 Task: Find the distance between Miami and HistoryMiami Museum
Action: Mouse moved to (221, 58)
Screenshot: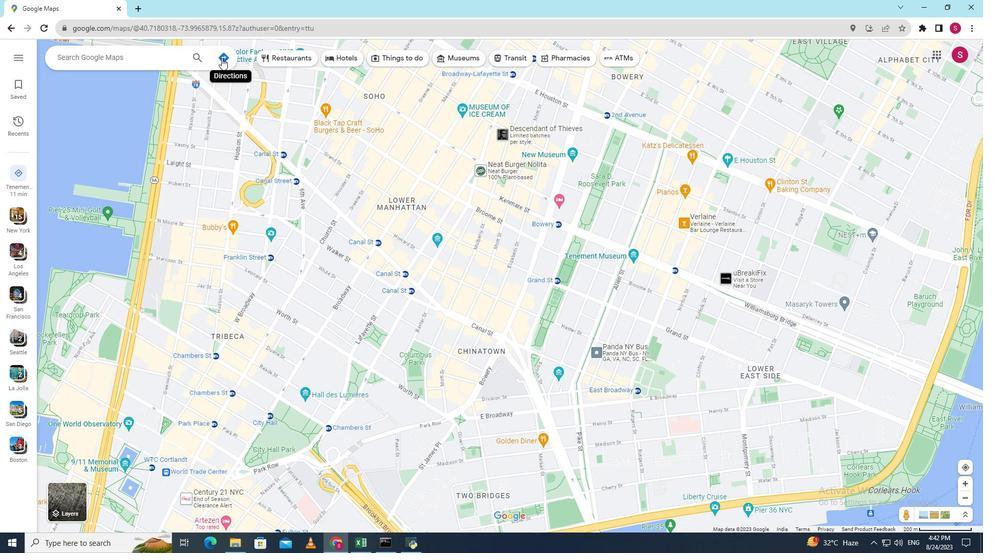 
Action: Mouse pressed left at (221, 58)
Screenshot: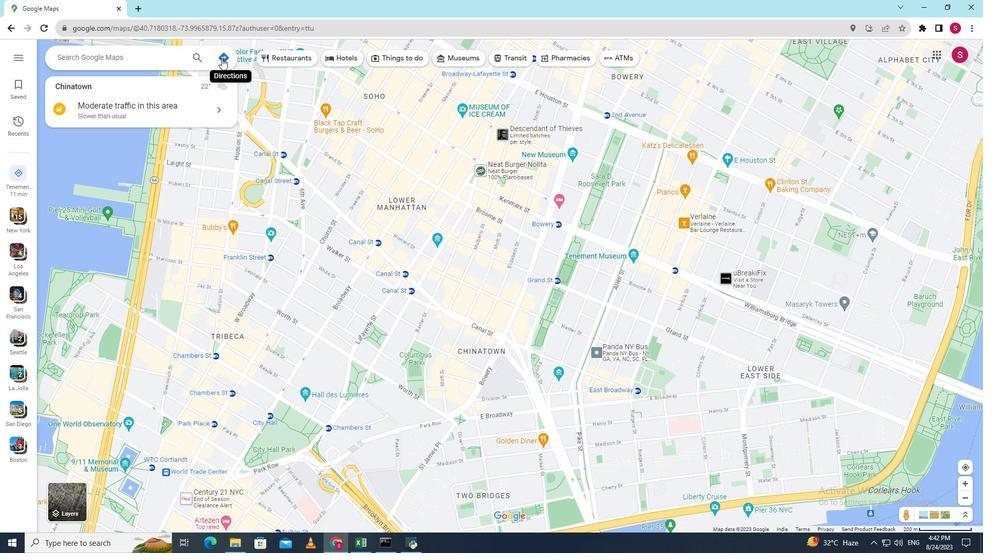 
Action: Key pressed <Key.shift>Miami
Screenshot: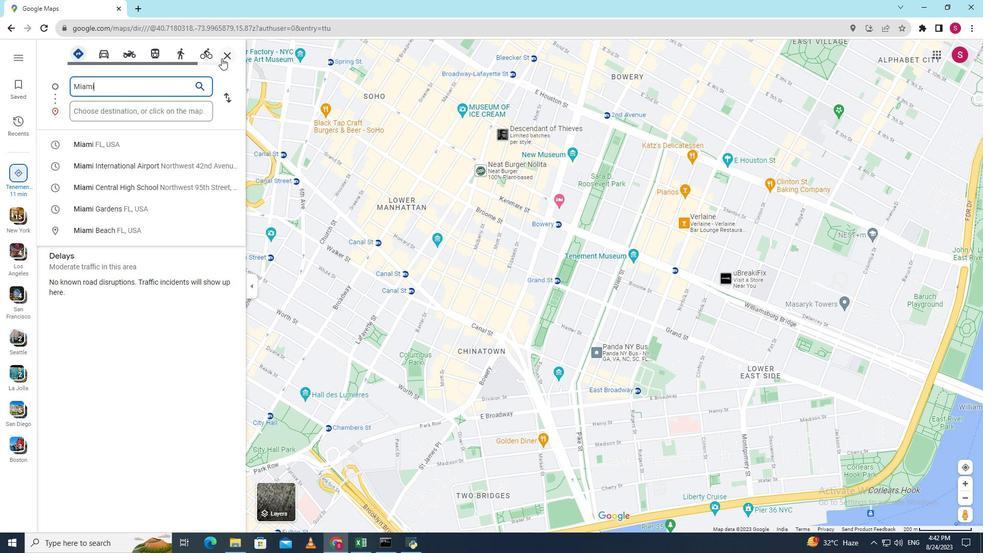 
Action: Mouse moved to (179, 111)
Screenshot: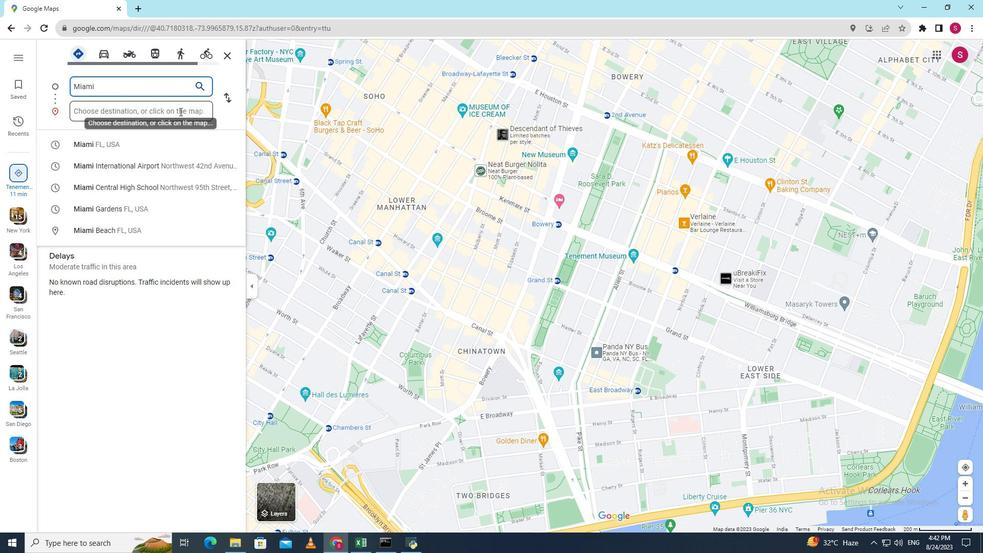 
Action: Mouse pressed left at (179, 111)
Screenshot: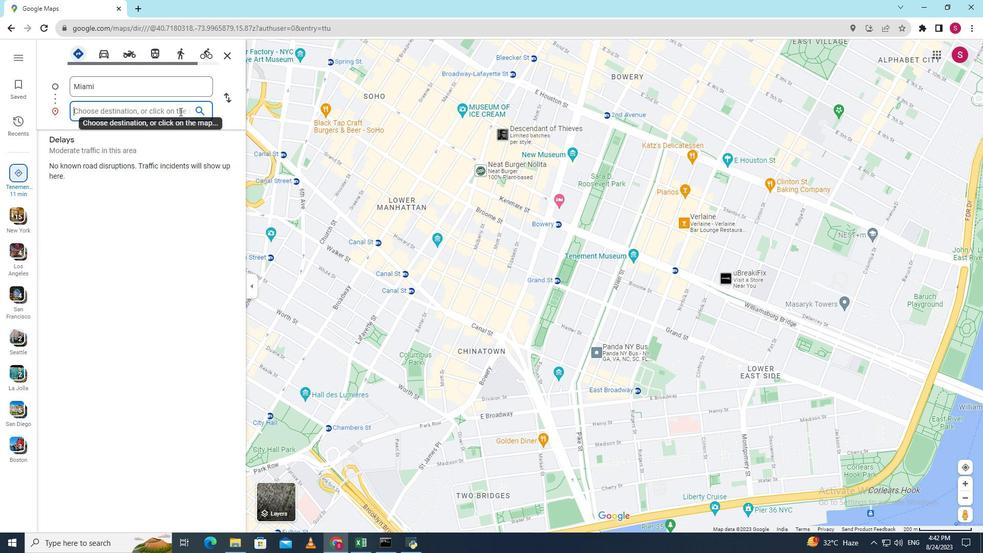 
Action: Key pressed <Key.shift><Key.shift><Key.shift><Key.shift><Key.shift><Key.shift><Key.shift><Key.shift>History<Key.space><Key.shift>Miami<Key.space><Key.shift>Museum<Key.enter>
Screenshot: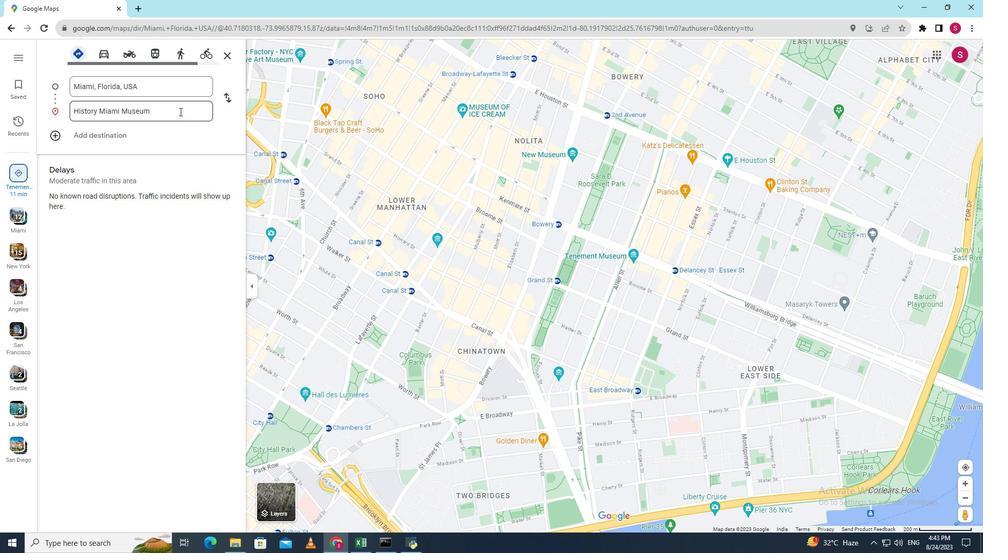 
Action: Mouse moved to (642, 439)
Screenshot: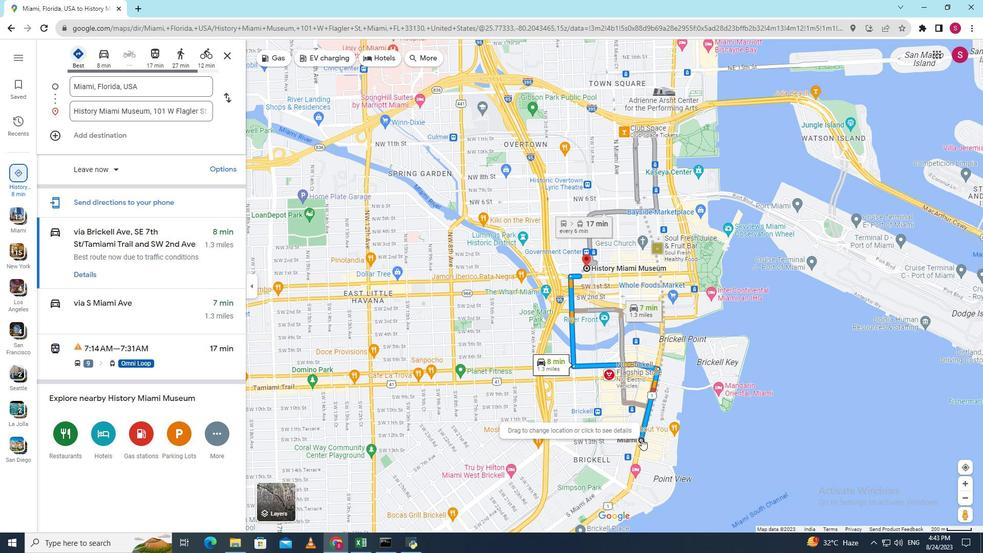 
Action: Mouse scrolled (642, 439) with delta (0, 0)
Screenshot: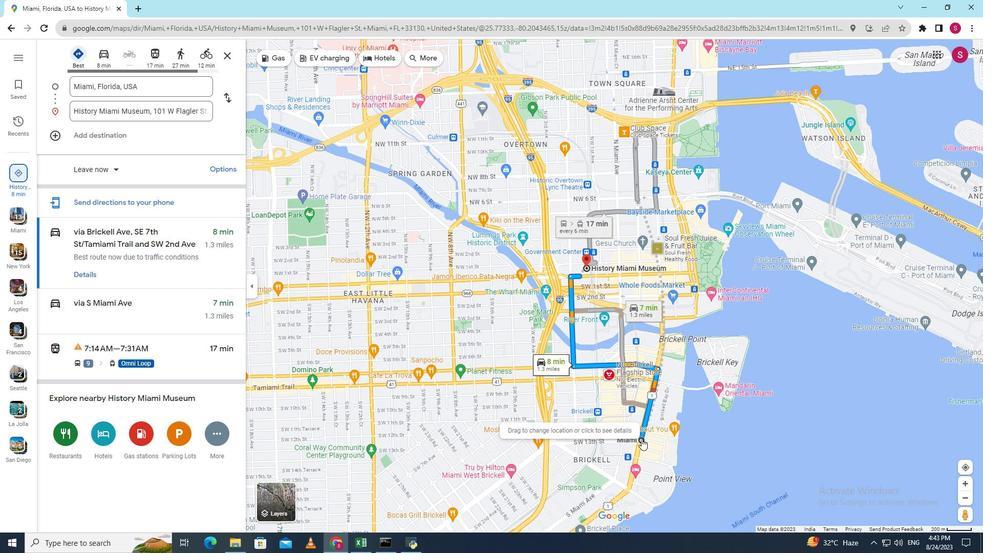 
Action: Mouse scrolled (642, 439) with delta (0, 0)
Screenshot: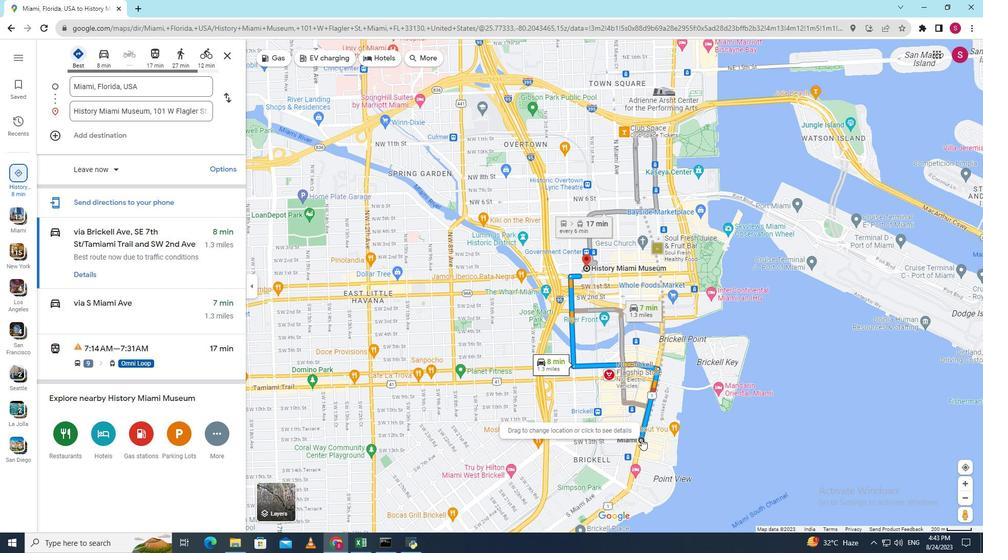 
Action: Mouse scrolled (642, 439) with delta (0, 0)
Screenshot: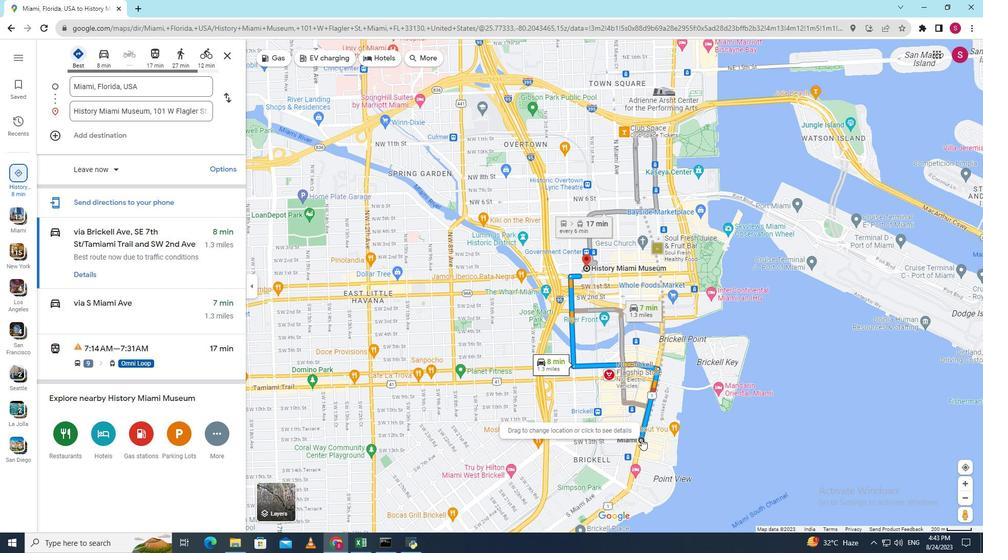 
Action: Mouse scrolled (642, 439) with delta (0, 0)
Screenshot: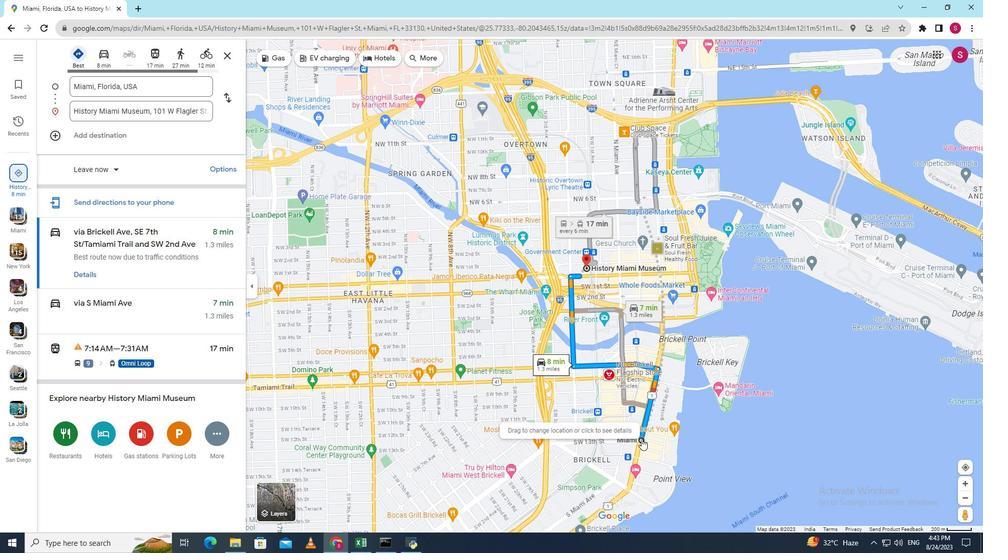 
Action: Mouse scrolled (642, 439) with delta (0, 0)
Screenshot: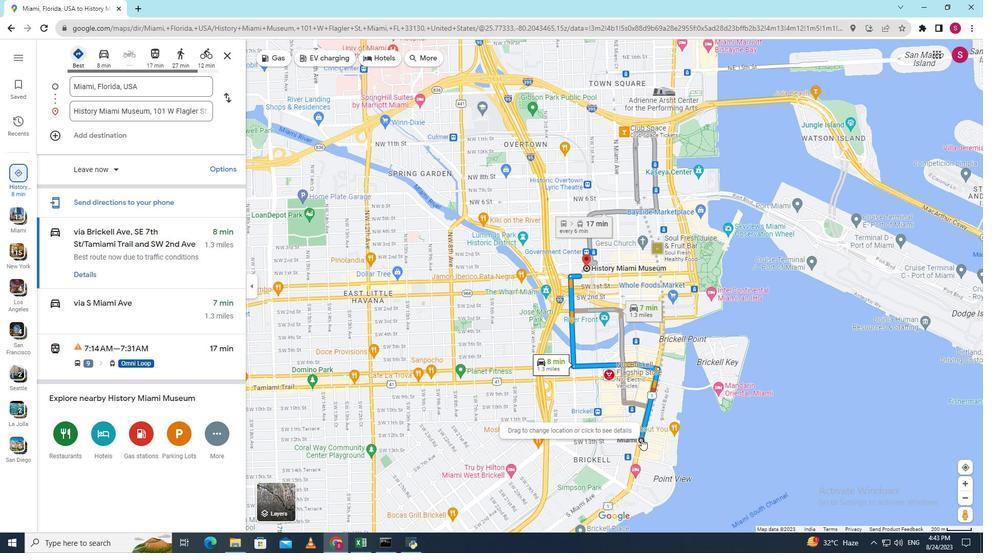 
Action: Mouse scrolled (642, 439) with delta (0, 0)
Screenshot: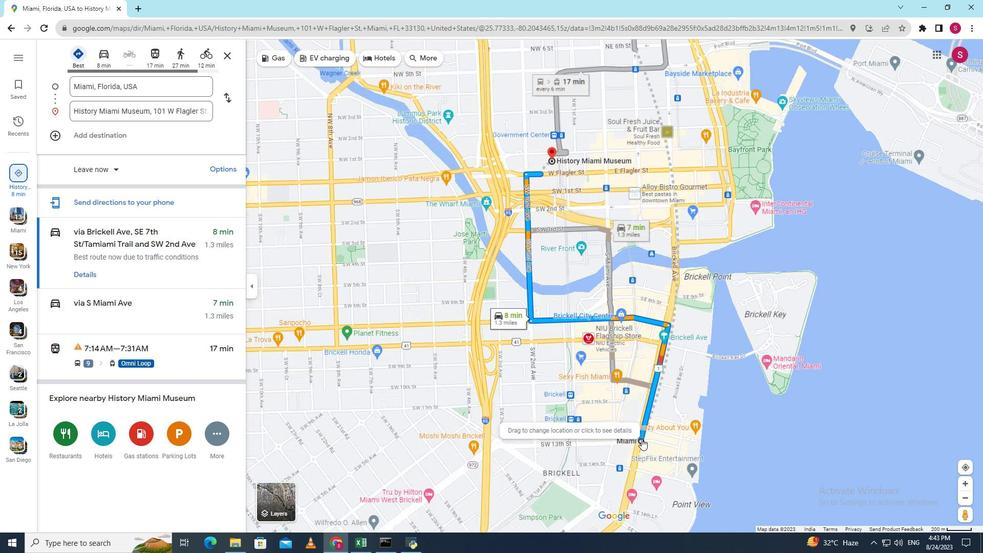 
Action: Mouse scrolled (642, 439) with delta (0, 0)
Screenshot: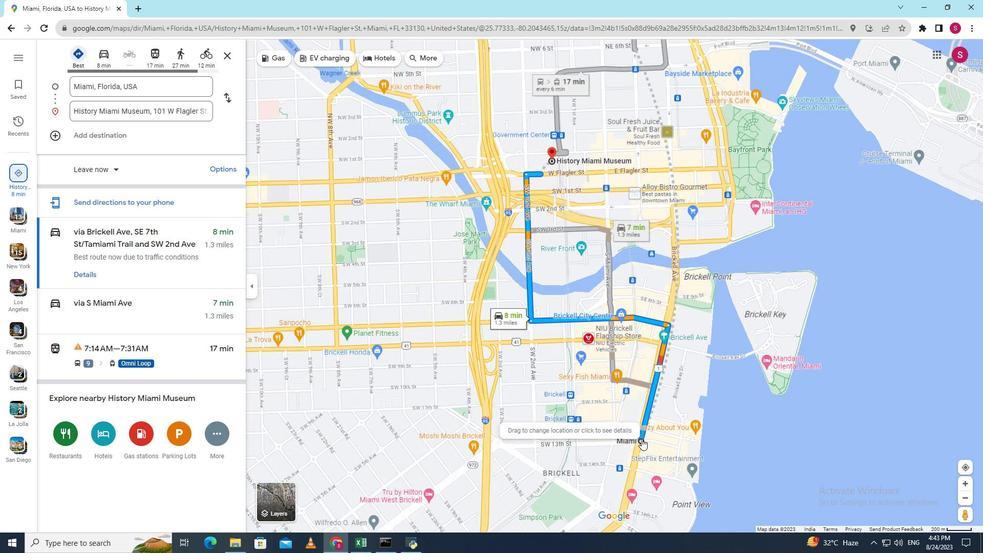 
Action: Mouse moved to (641, 442)
Screenshot: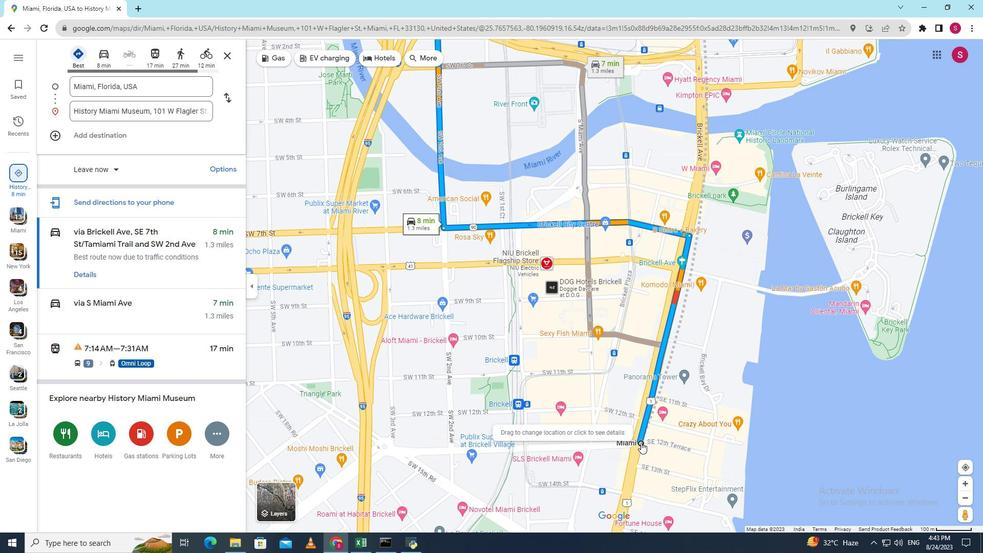 
Action: Mouse pressed right at (641, 442)
Screenshot: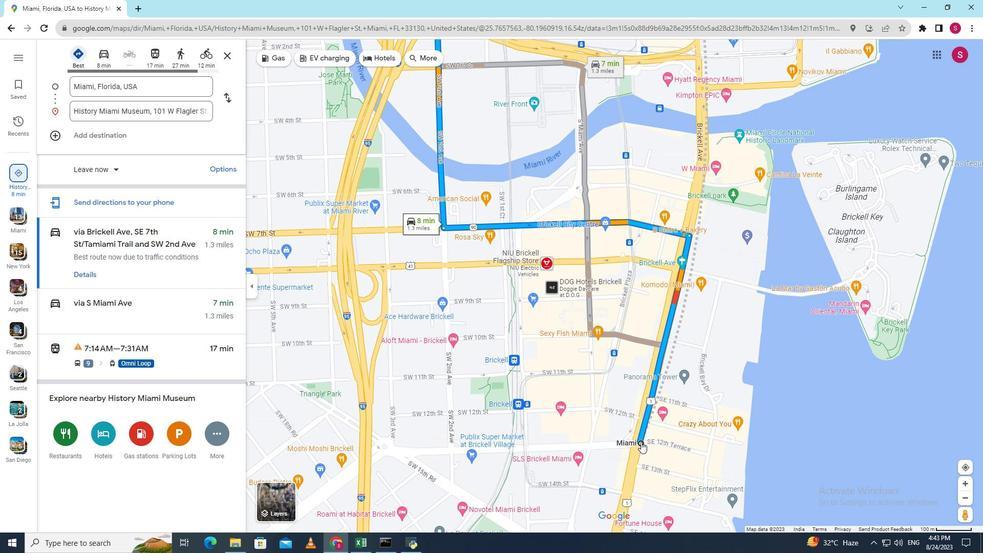 
Action: Mouse moved to (663, 518)
Screenshot: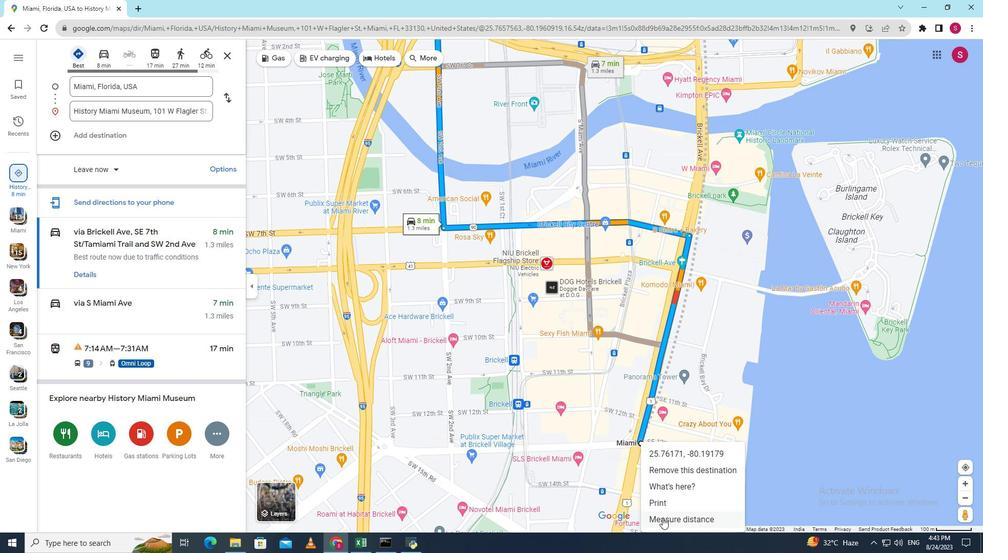 
Action: Mouse pressed left at (663, 518)
Screenshot: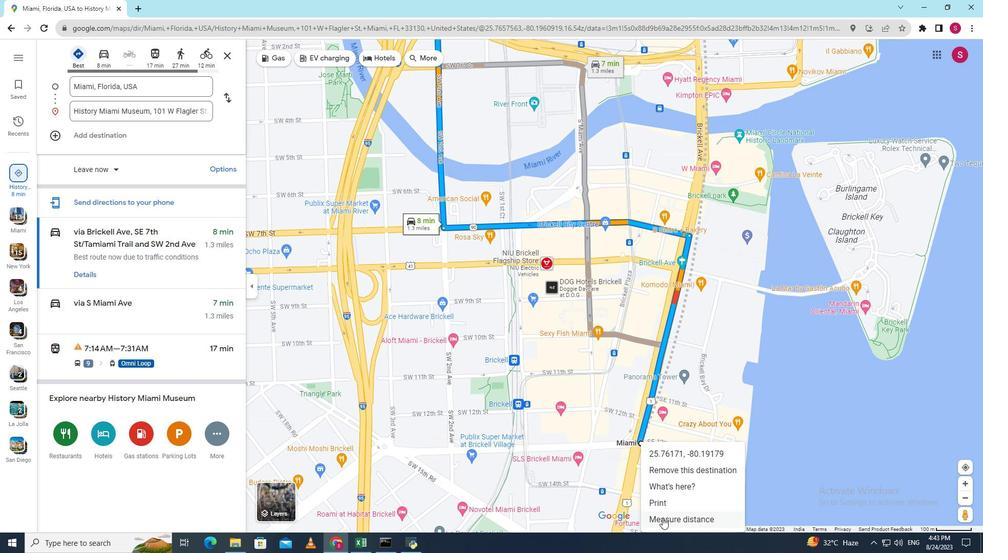 
Action: Mouse moved to (493, 161)
Screenshot: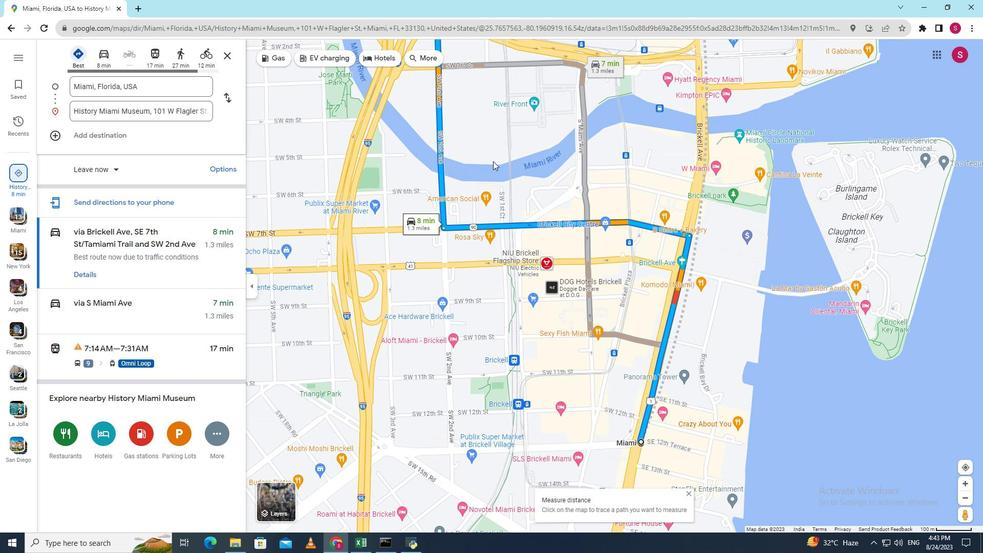 
Action: Mouse scrolled (493, 160) with delta (0, 0)
Screenshot: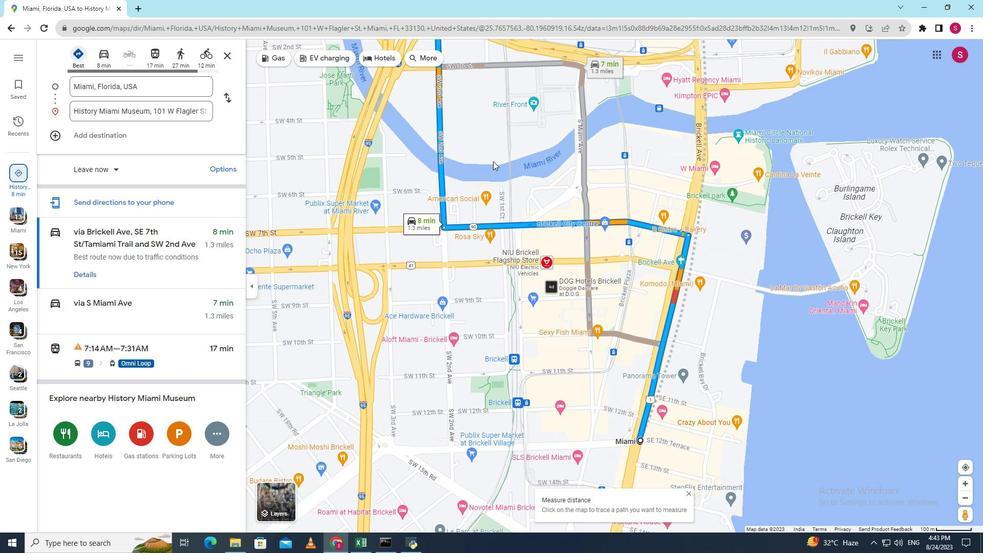
Action: Mouse scrolled (493, 160) with delta (0, 0)
Screenshot: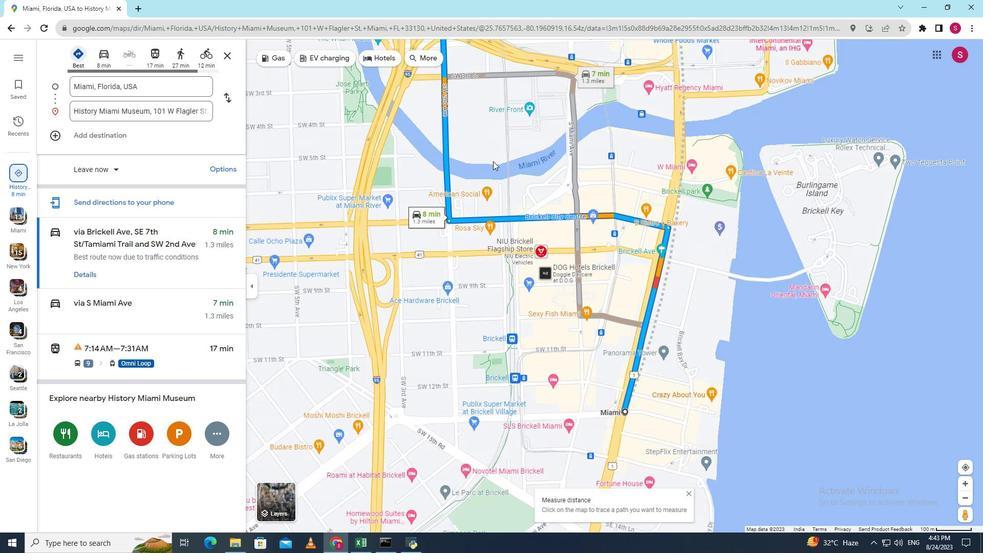 
Action: Mouse scrolled (493, 160) with delta (0, 0)
Screenshot: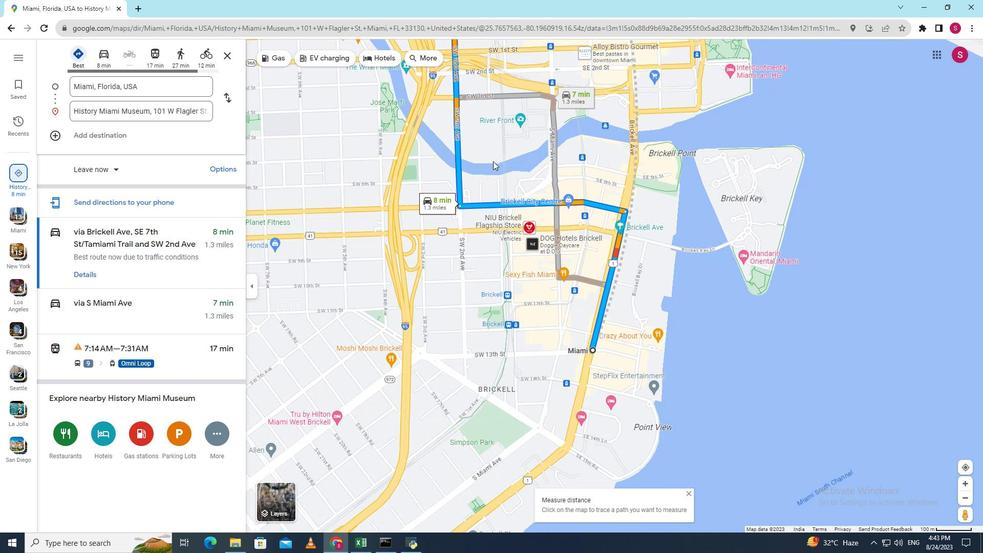 
Action: Mouse scrolled (493, 160) with delta (0, 0)
Screenshot: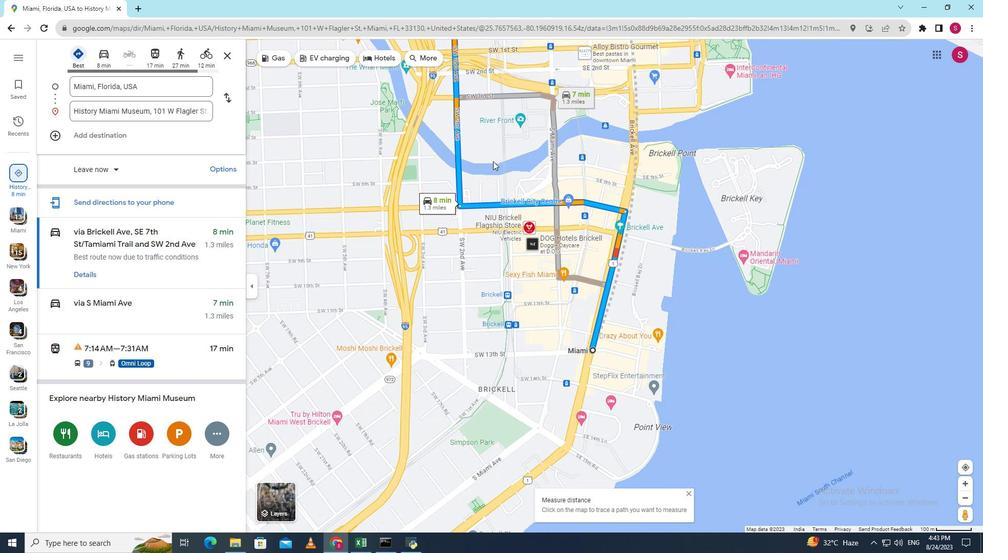 
Action: Mouse scrolled (493, 160) with delta (0, 0)
Screenshot: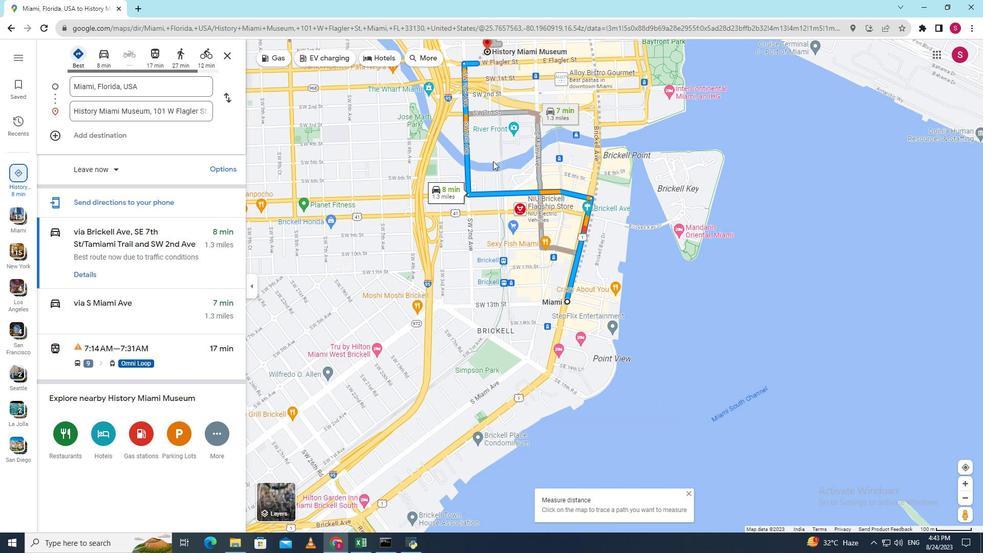 
Action: Mouse scrolled (493, 160) with delta (0, 0)
Screenshot: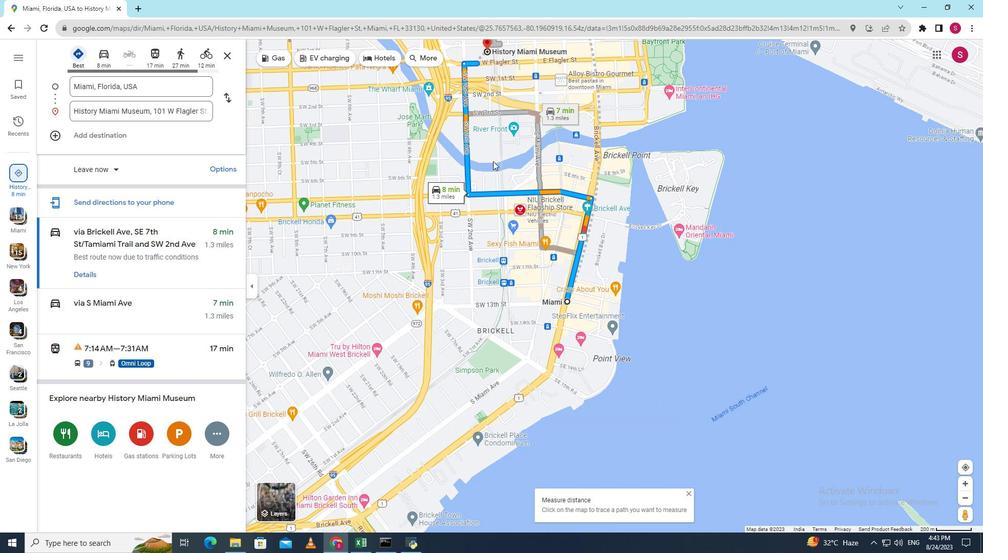 
Action: Mouse moved to (489, 83)
Screenshot: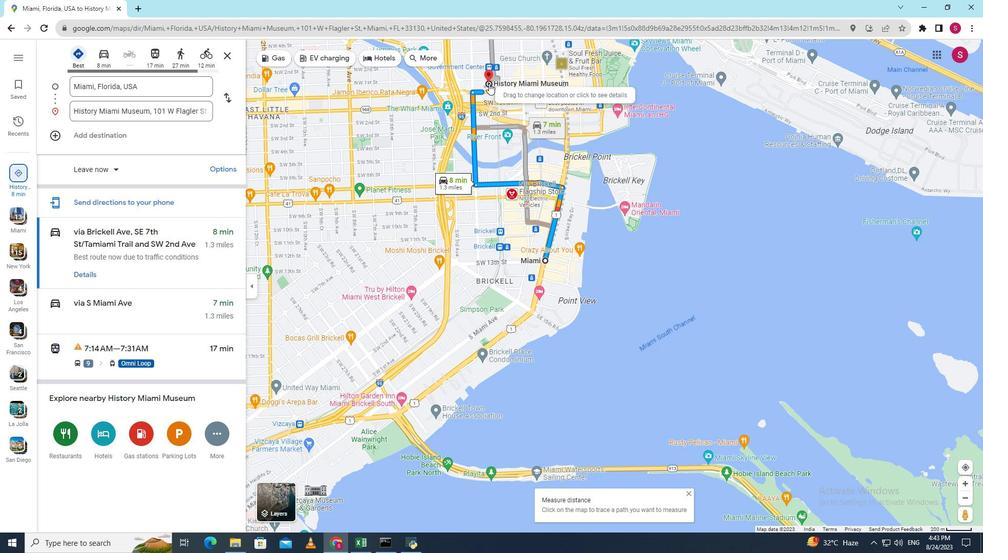 
Action: Mouse pressed right at (489, 83)
Screenshot: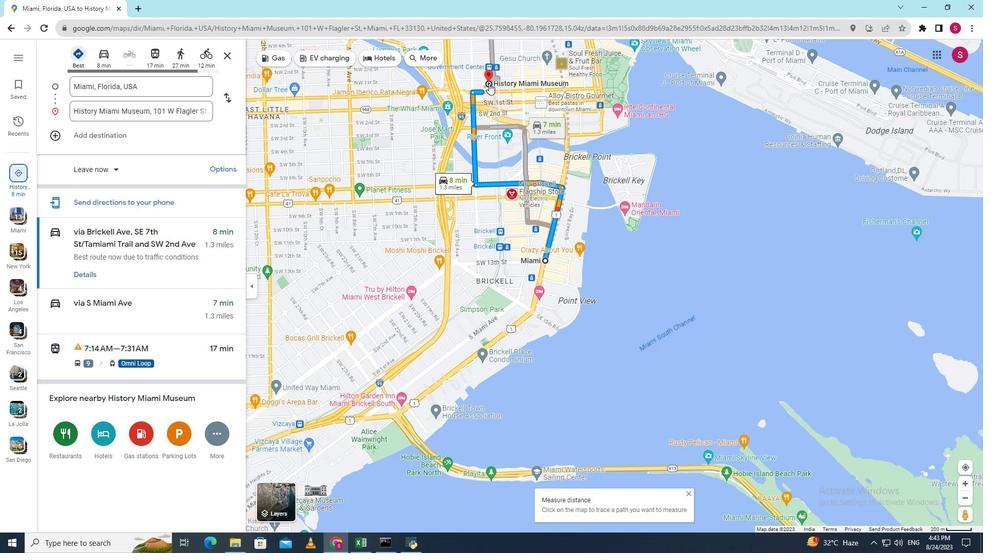 
Action: Mouse moved to (524, 160)
Screenshot: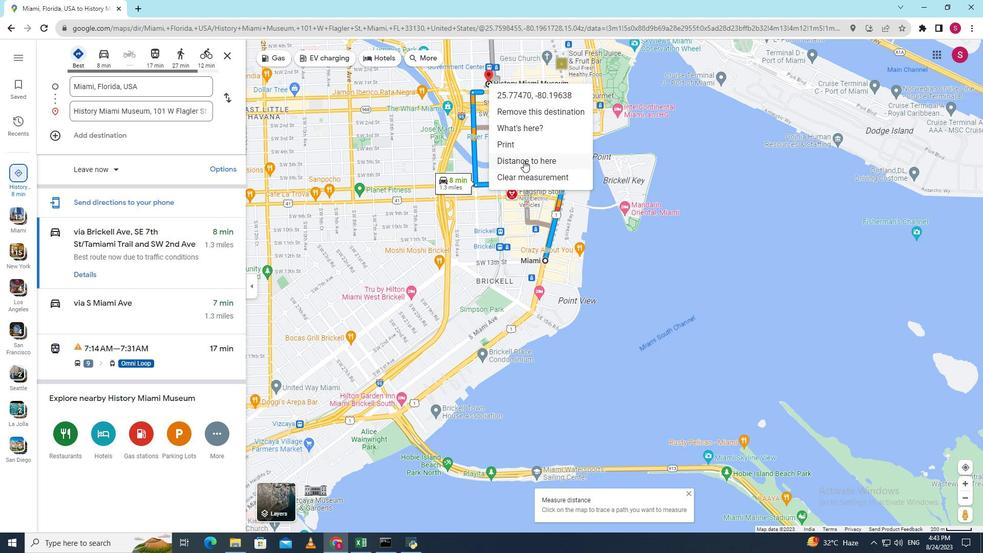 
Action: Mouse pressed left at (524, 160)
Screenshot: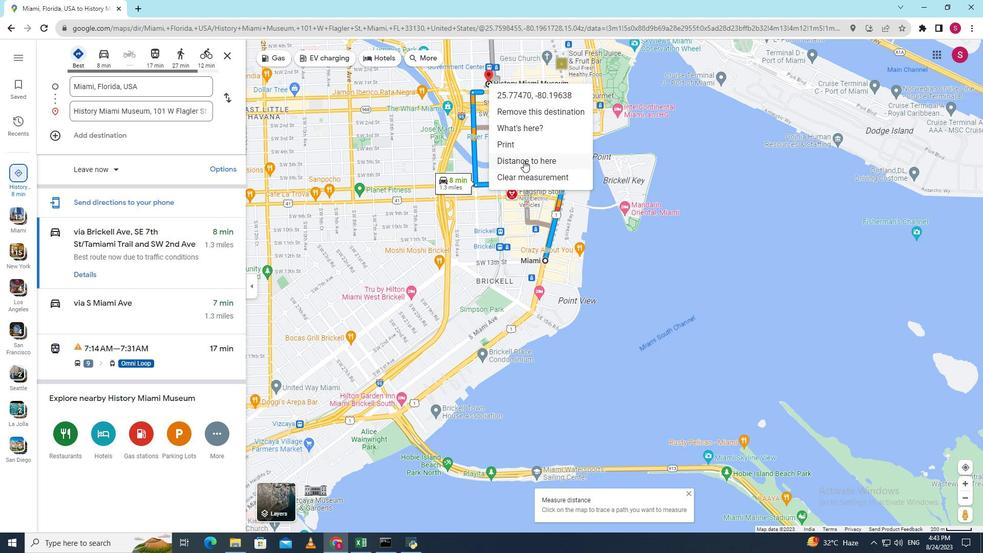 
Action: Mouse moved to (522, 278)
Screenshot: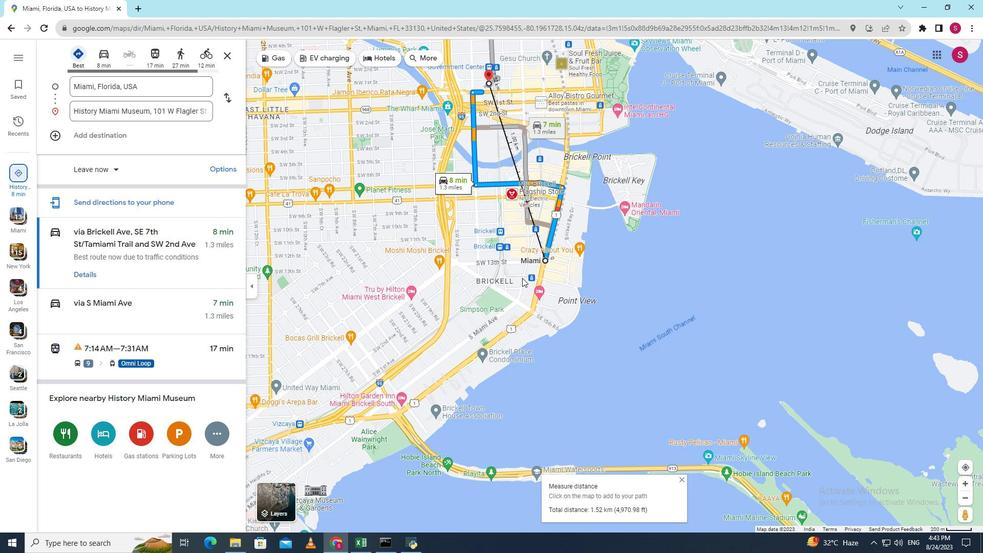 
